 Task: Create a due date automation trigger when advanced on, on the monday after a card is due add checklist without checklist "Resume" at 11:00 AM.
Action: Mouse moved to (1075, 84)
Screenshot: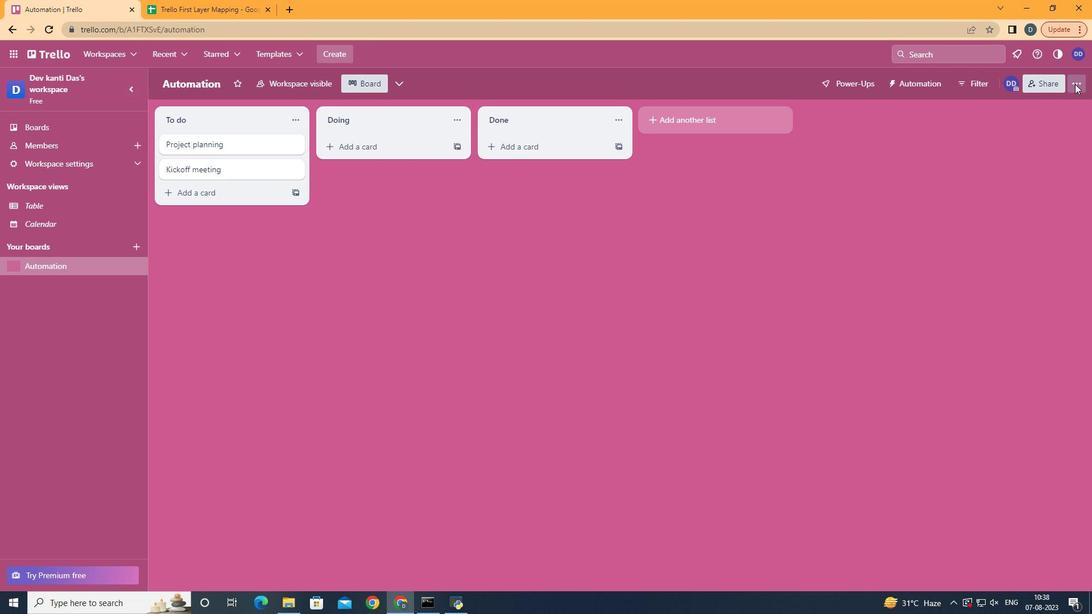 
Action: Mouse pressed left at (1075, 84)
Screenshot: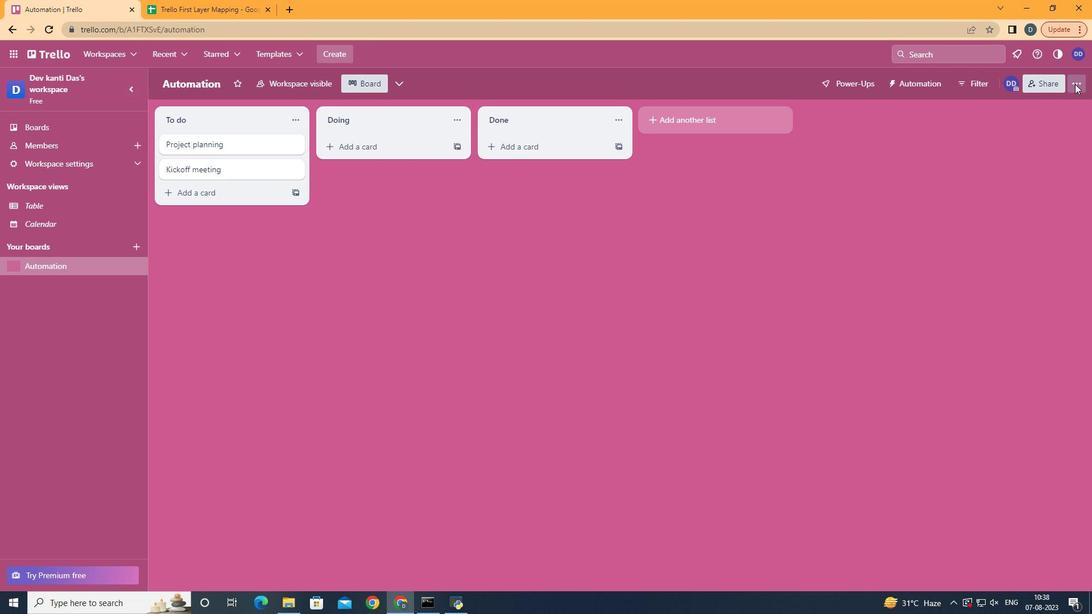 
Action: Mouse moved to (972, 244)
Screenshot: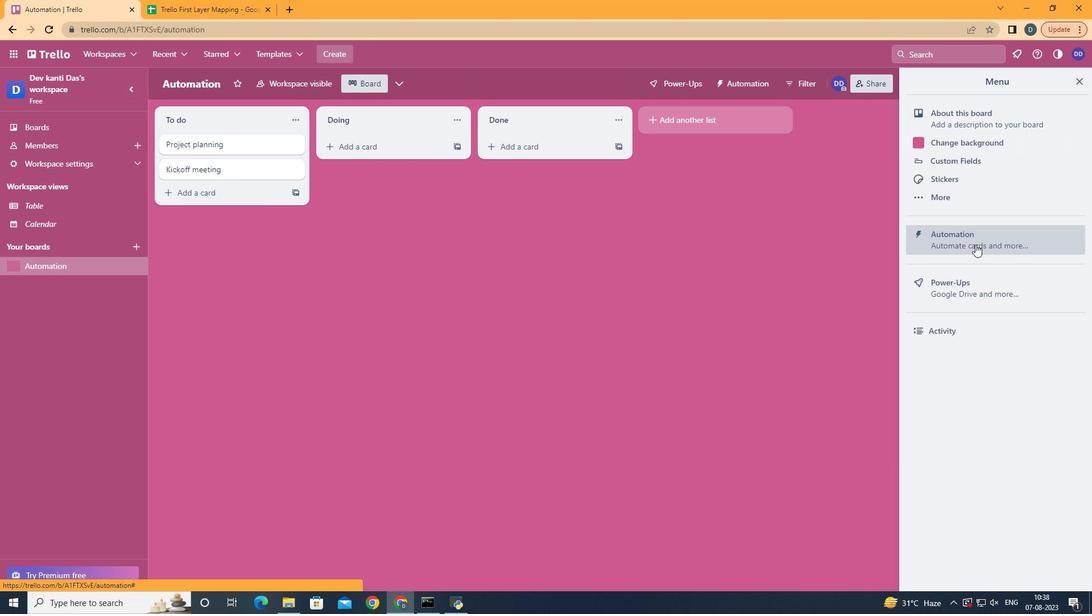 
Action: Mouse pressed left at (972, 244)
Screenshot: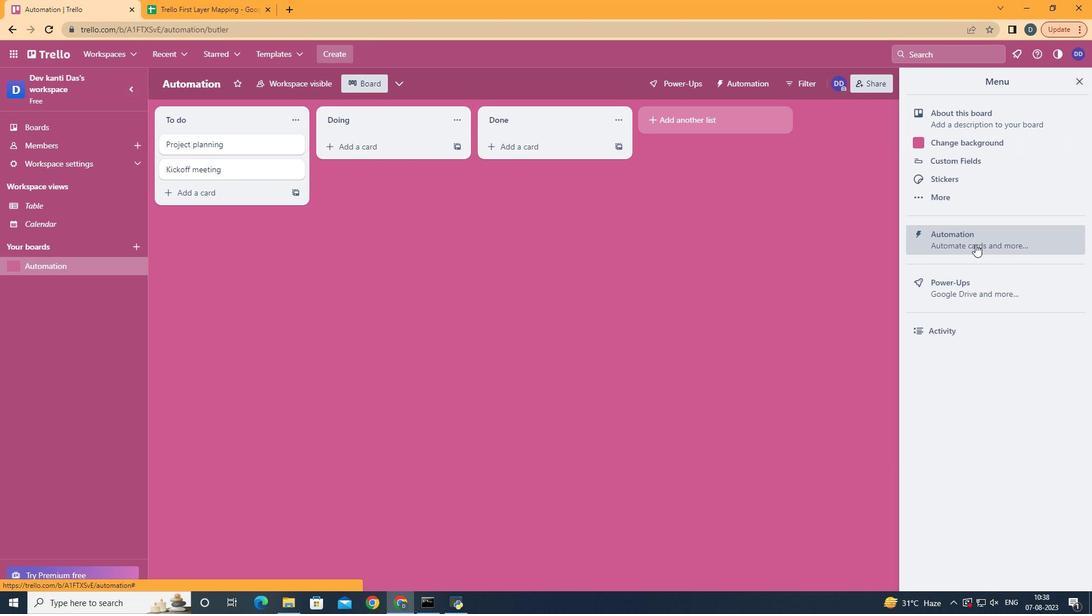 
Action: Mouse moved to (218, 236)
Screenshot: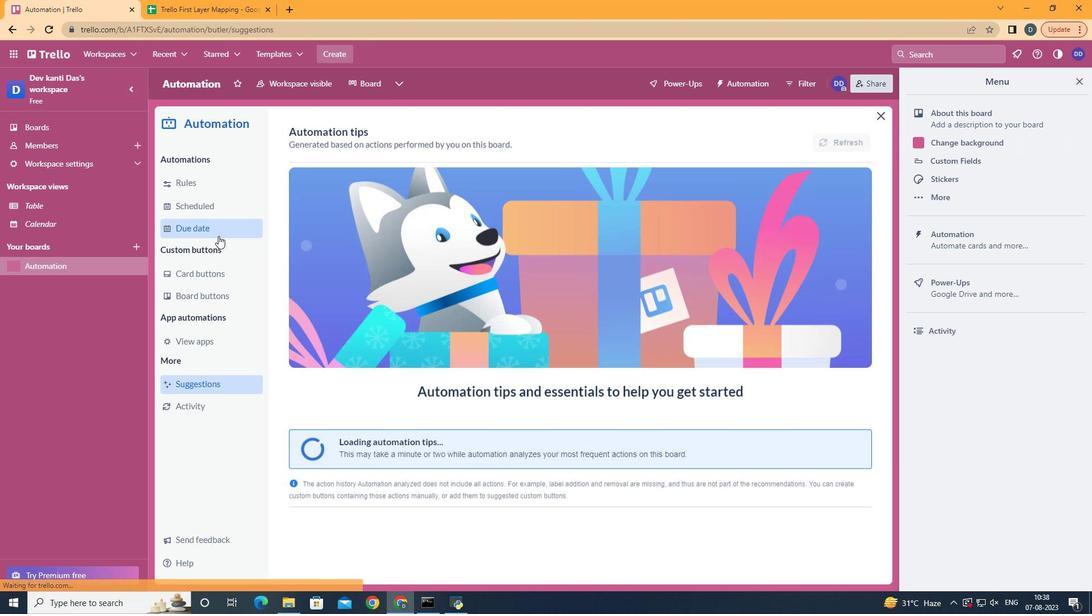 
Action: Mouse pressed left at (218, 236)
Screenshot: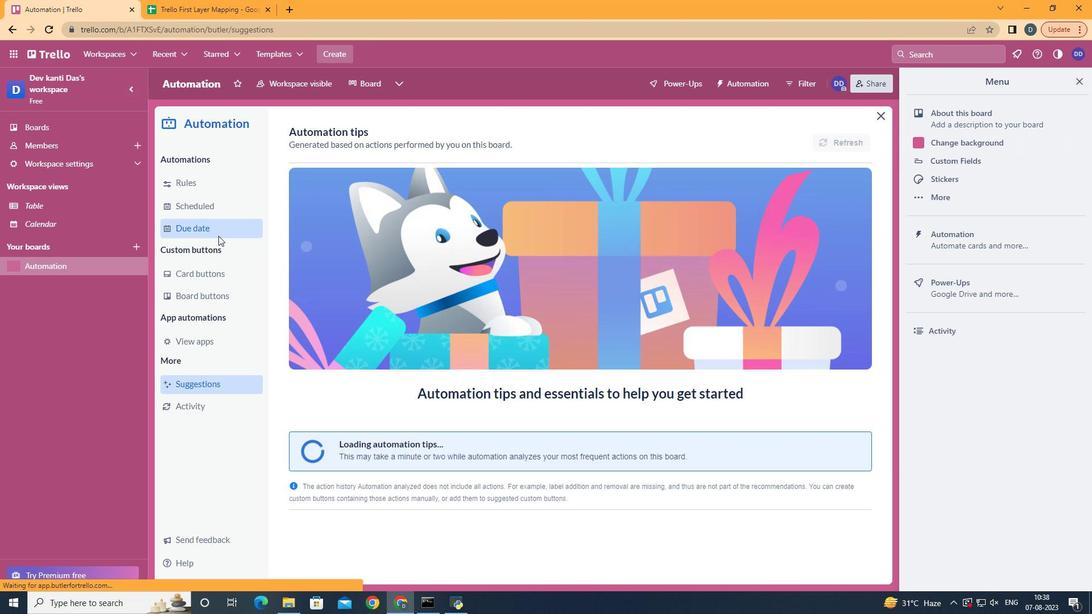 
Action: Mouse moved to (799, 136)
Screenshot: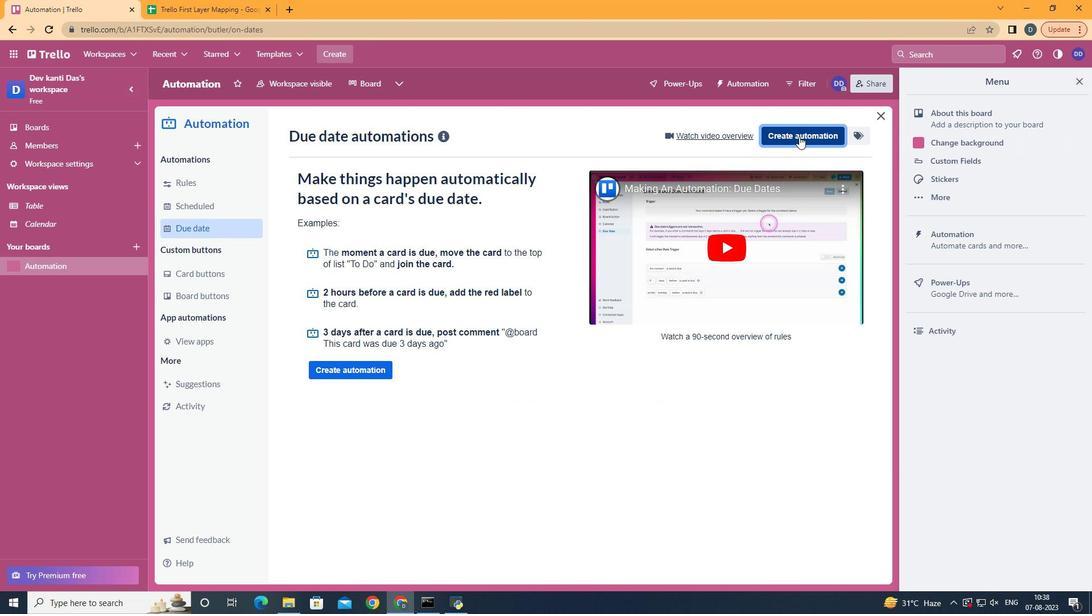 
Action: Mouse pressed left at (799, 136)
Screenshot: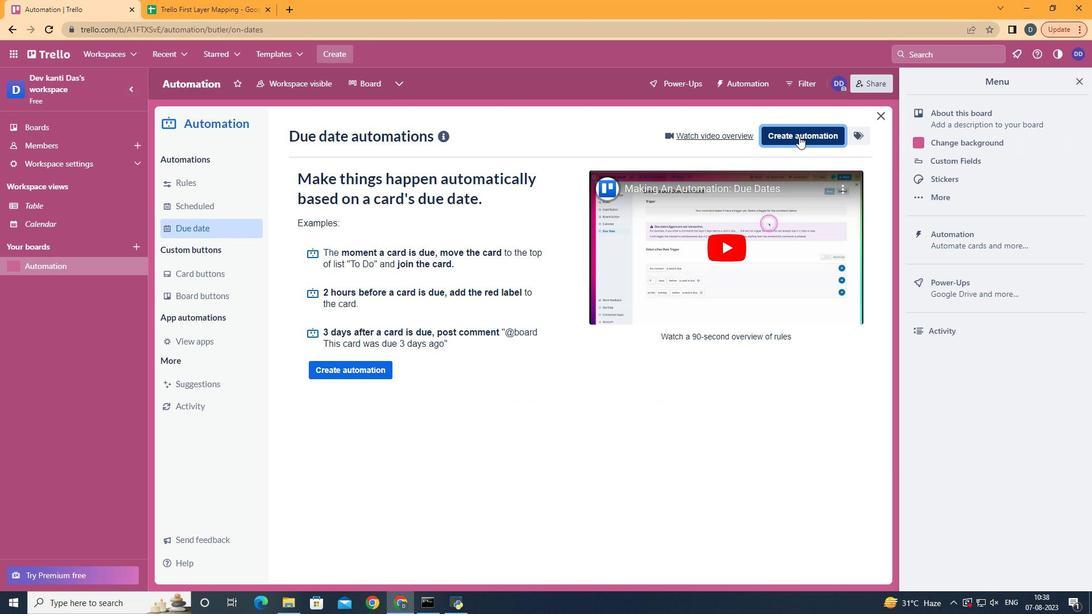 
Action: Mouse moved to (585, 246)
Screenshot: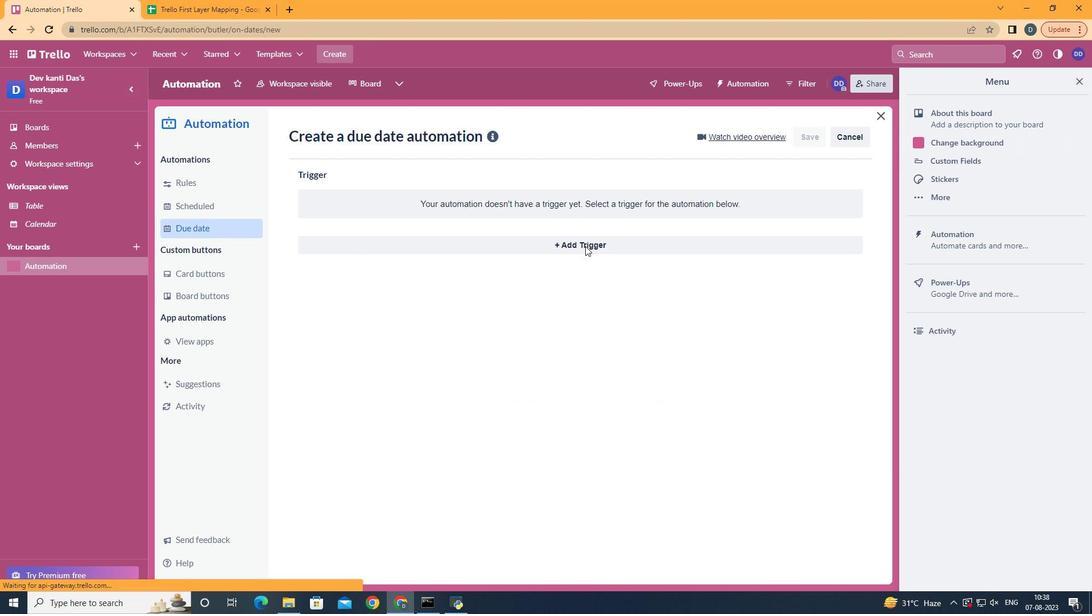 
Action: Mouse pressed left at (585, 246)
Screenshot: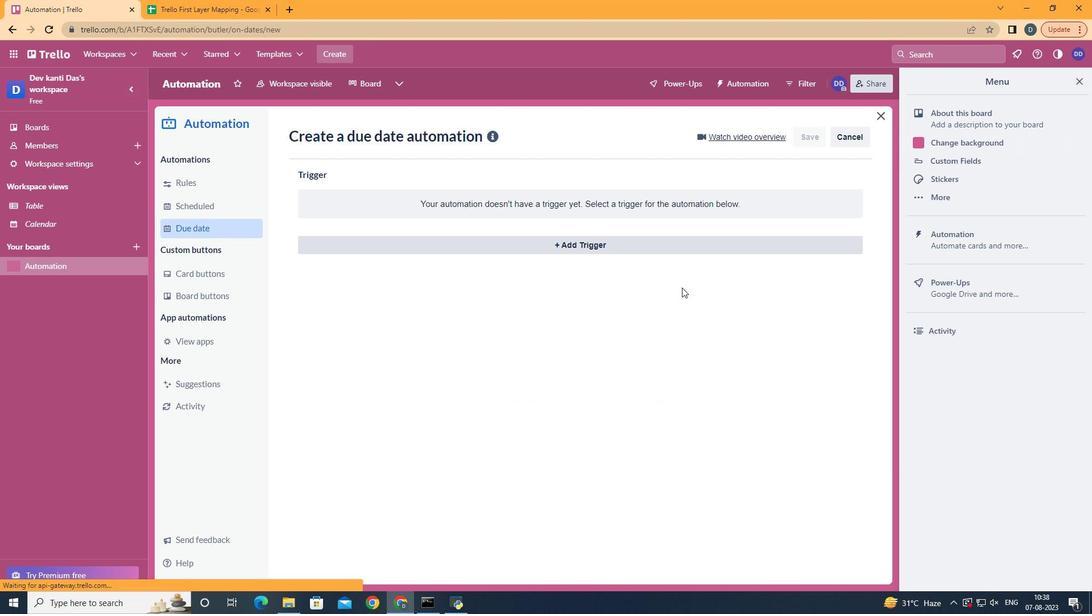 
Action: Mouse moved to (363, 296)
Screenshot: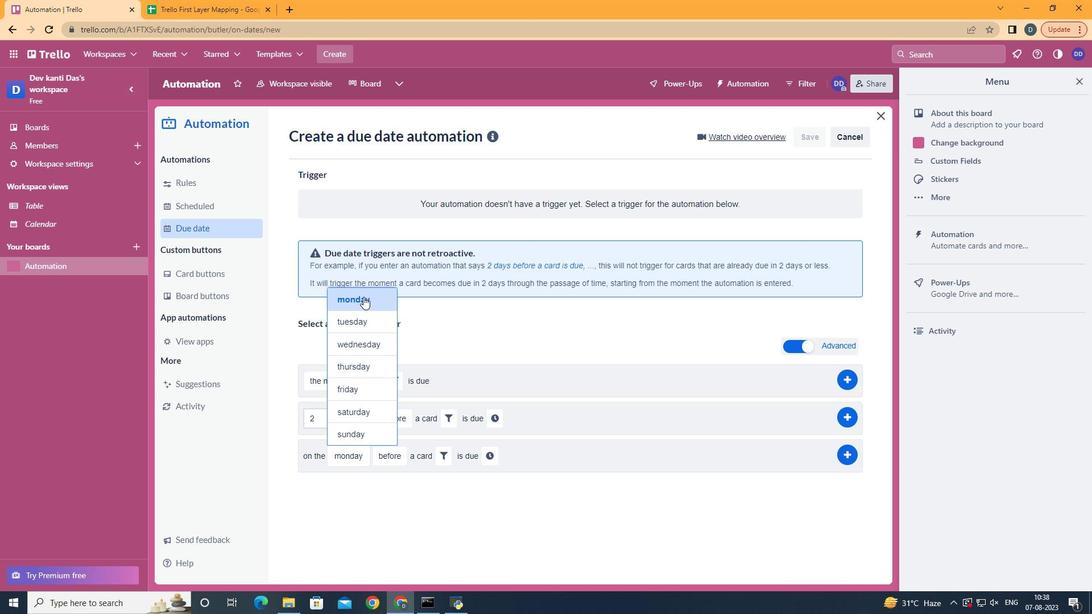 
Action: Mouse pressed left at (363, 296)
Screenshot: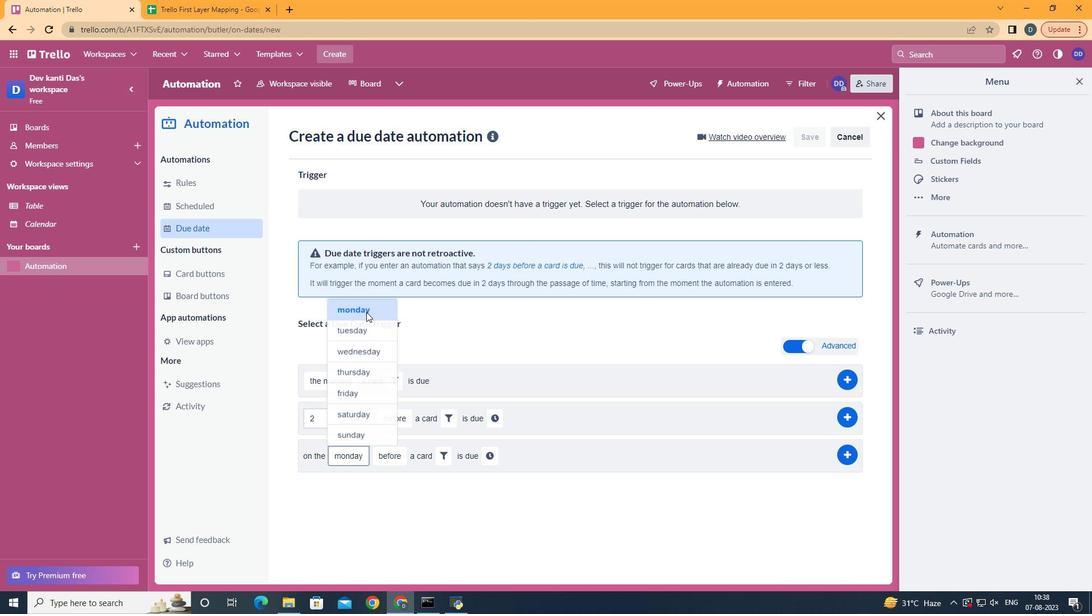 
Action: Mouse moved to (398, 501)
Screenshot: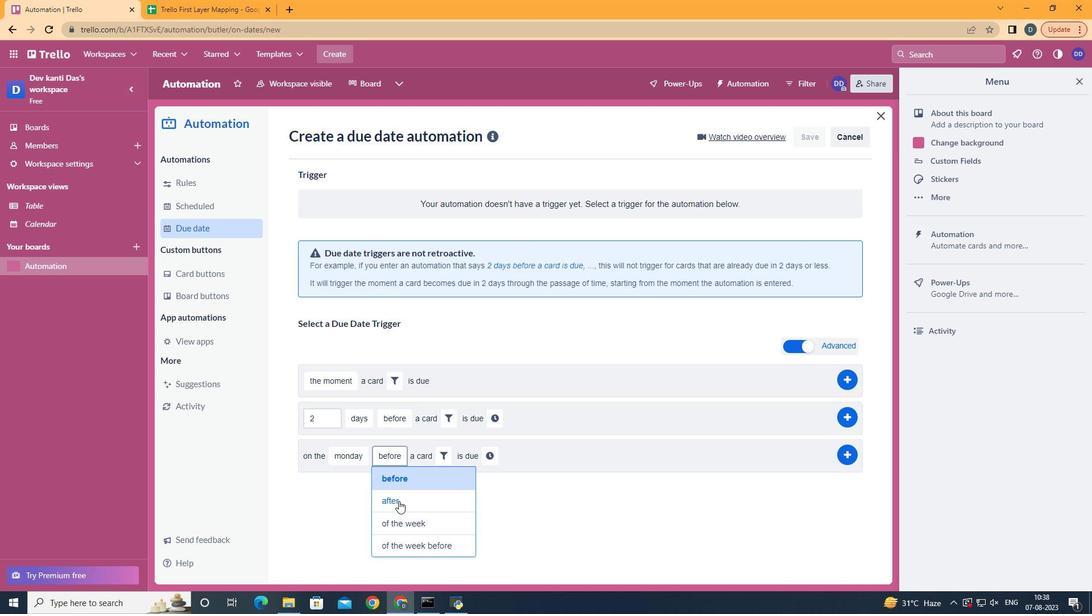 
Action: Mouse pressed left at (398, 501)
Screenshot: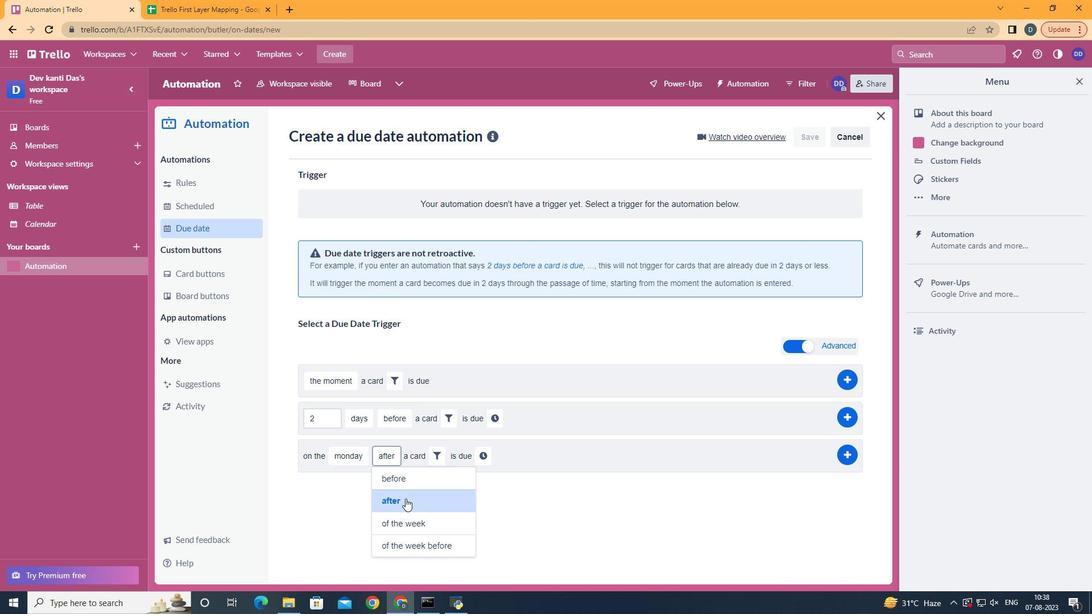 
Action: Mouse moved to (444, 463)
Screenshot: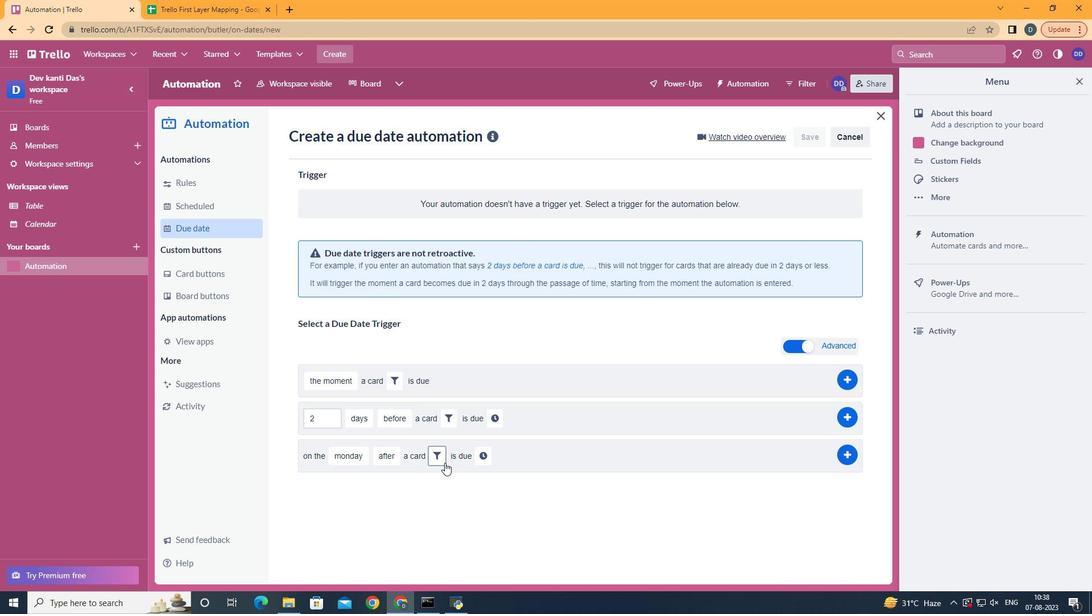 
Action: Mouse pressed left at (444, 463)
Screenshot: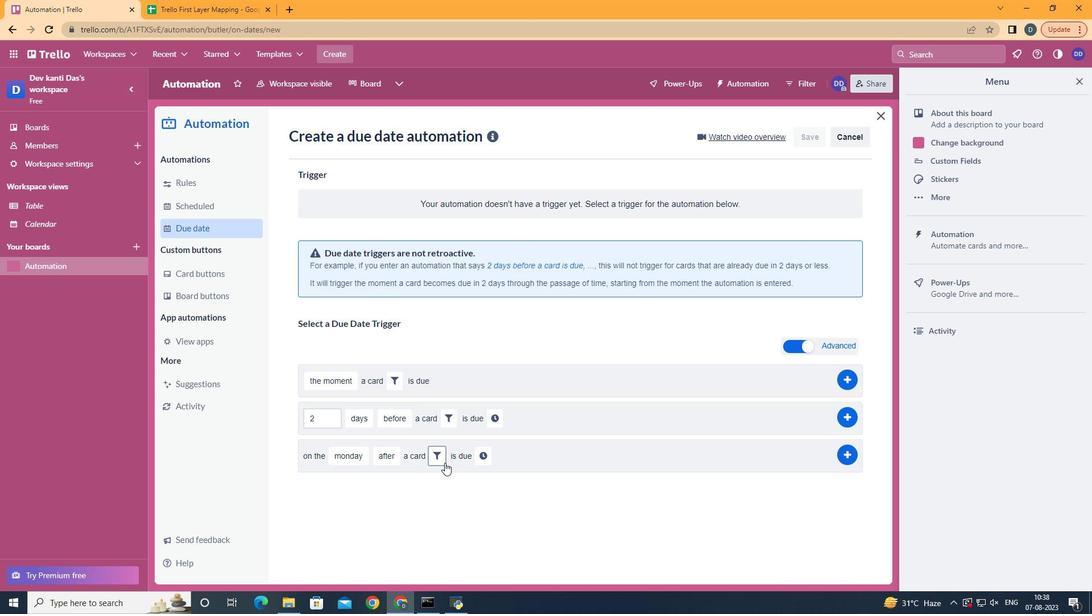 
Action: Mouse moved to (546, 496)
Screenshot: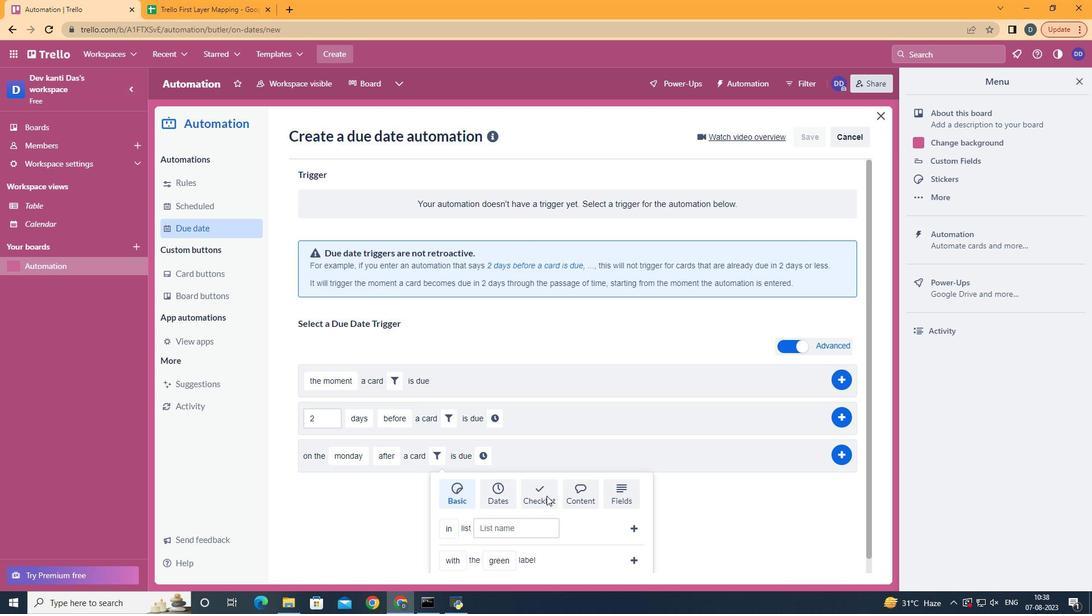
Action: Mouse pressed left at (546, 496)
Screenshot: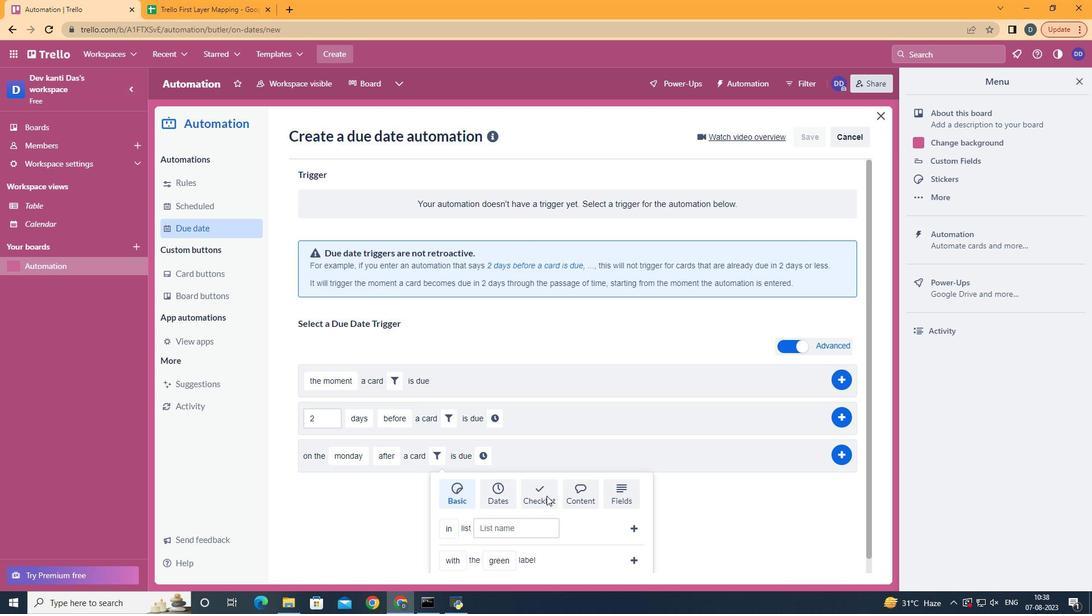 
Action: Mouse moved to (522, 467)
Screenshot: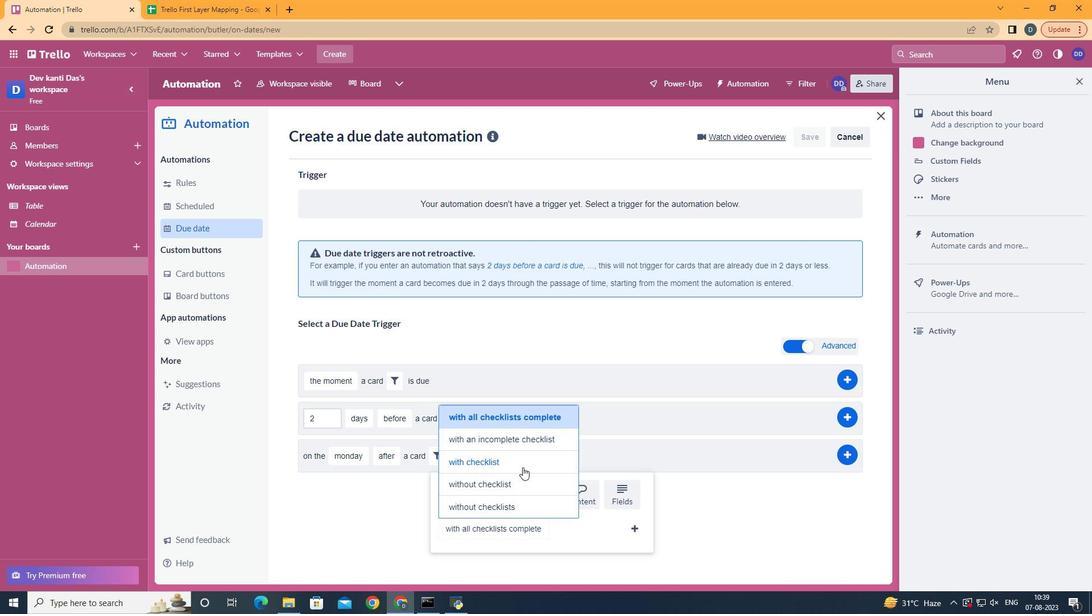 
Action: Mouse pressed left at (522, 467)
Screenshot: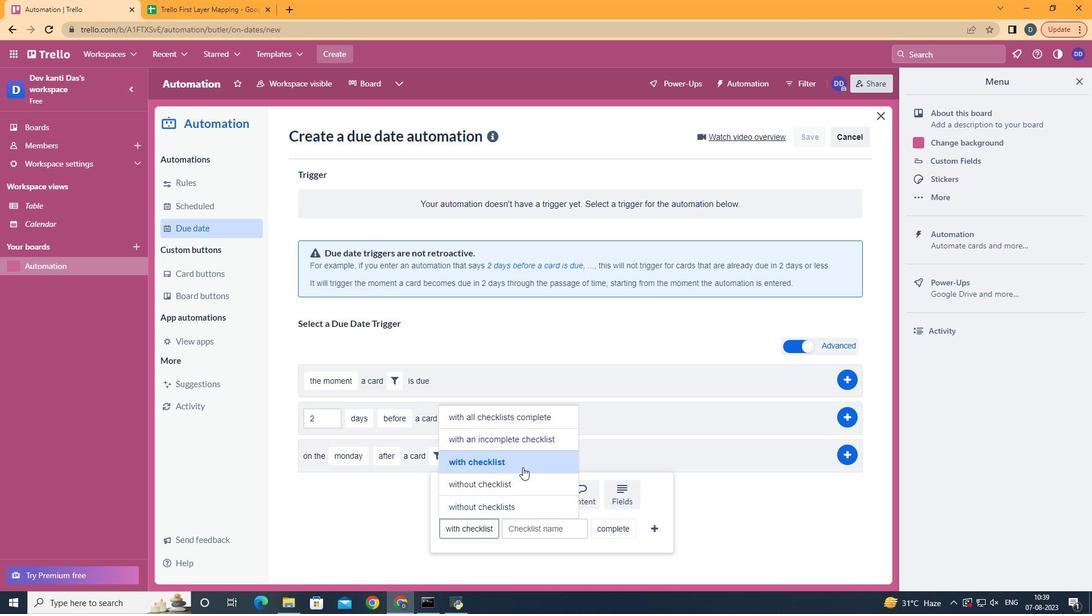 
Action: Mouse moved to (483, 477)
Screenshot: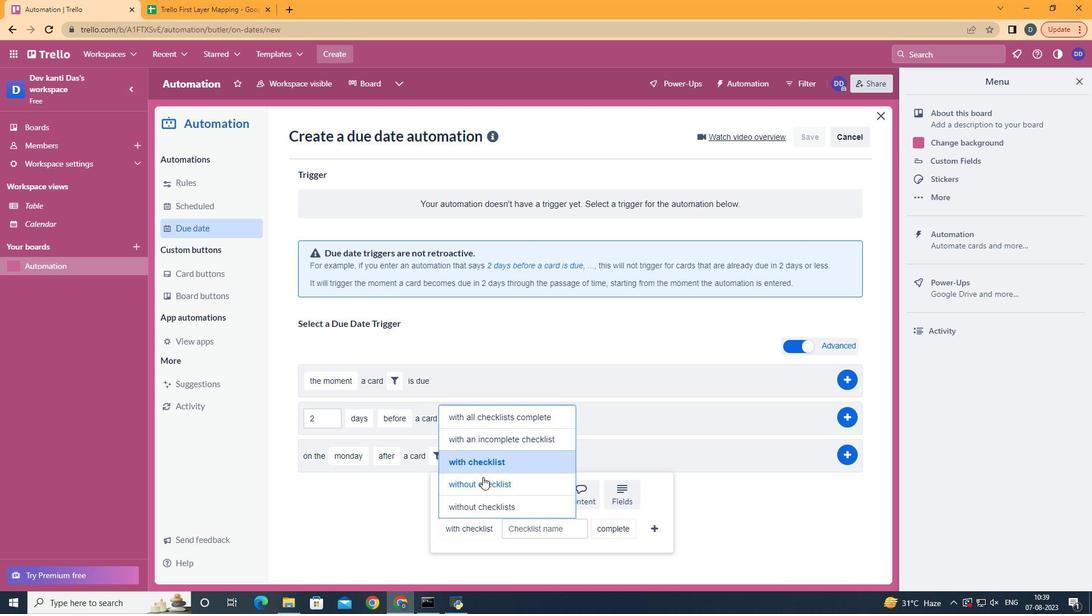 
Action: Mouse pressed left at (483, 477)
Screenshot: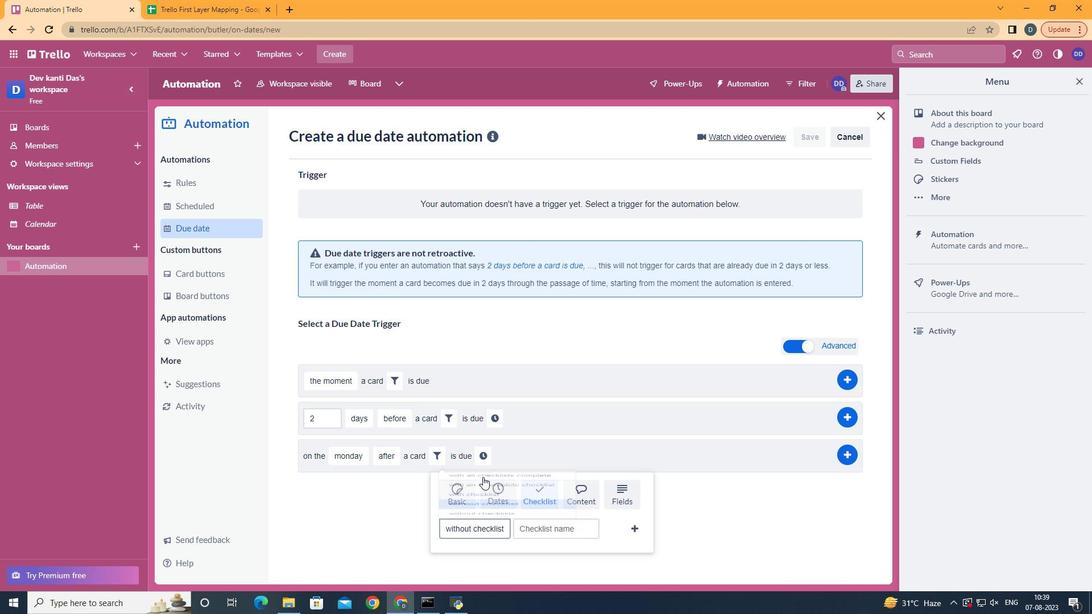 
Action: Mouse moved to (538, 526)
Screenshot: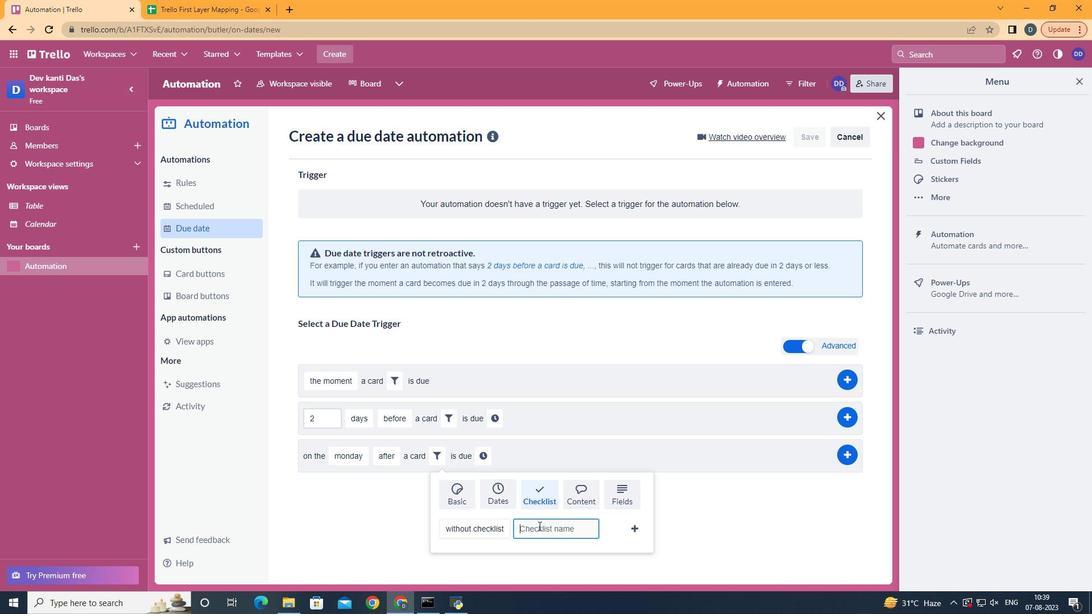 
Action: Mouse pressed left at (538, 526)
Screenshot: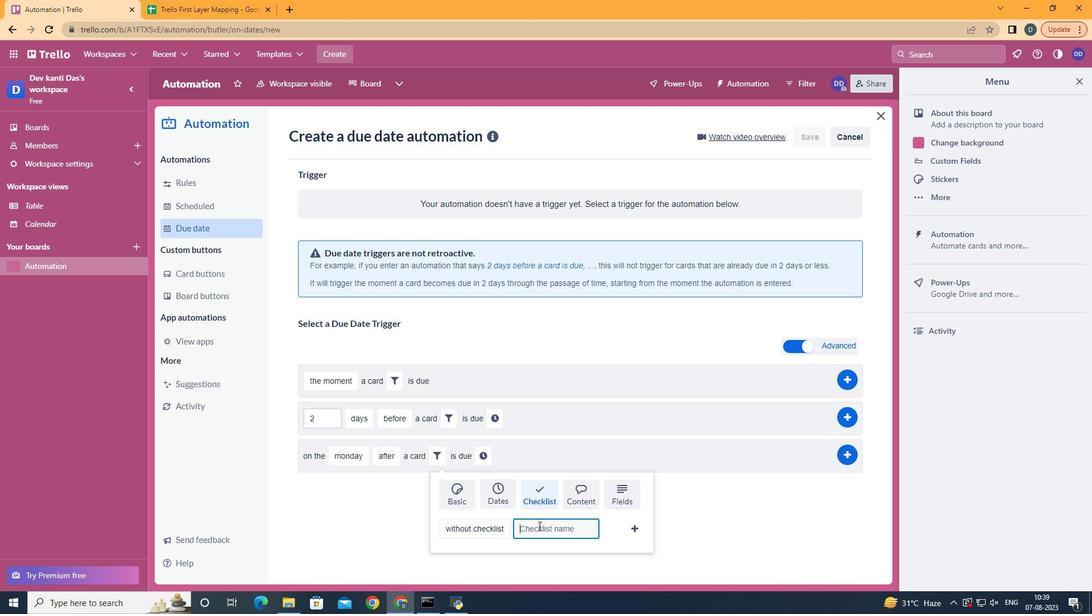 
Action: Key pressed <Key.shift>Resume
Screenshot: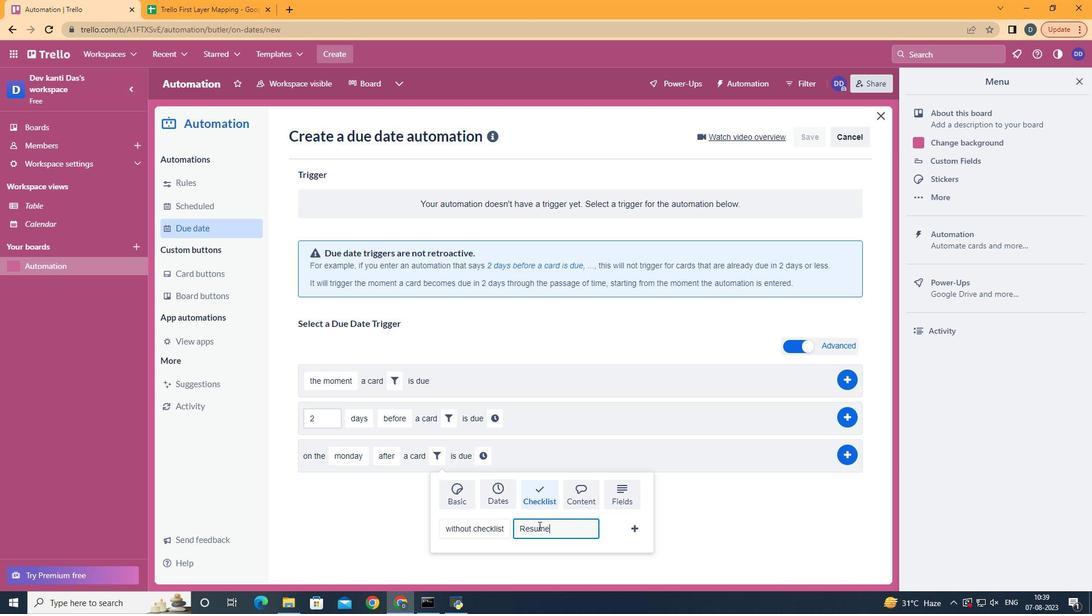 
Action: Mouse moved to (642, 531)
Screenshot: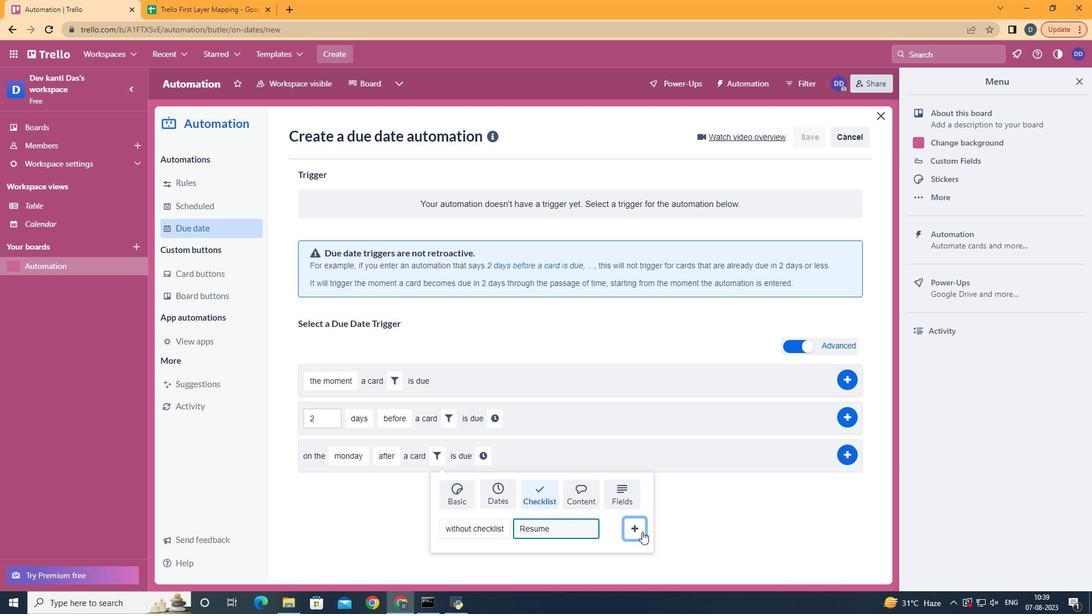
Action: Mouse pressed left at (642, 531)
Screenshot: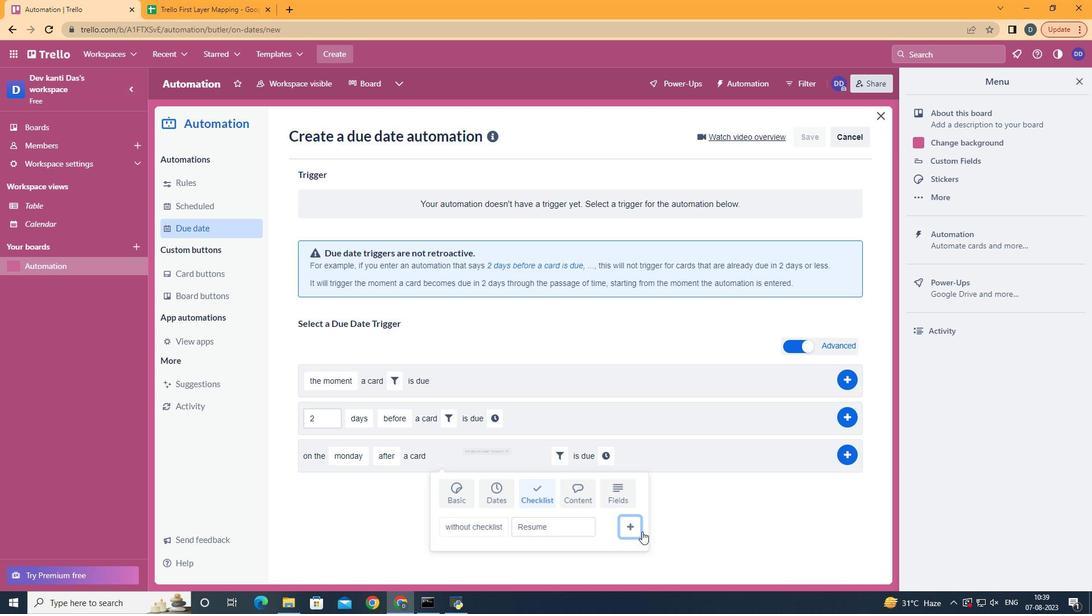 
Action: Mouse moved to (608, 457)
Screenshot: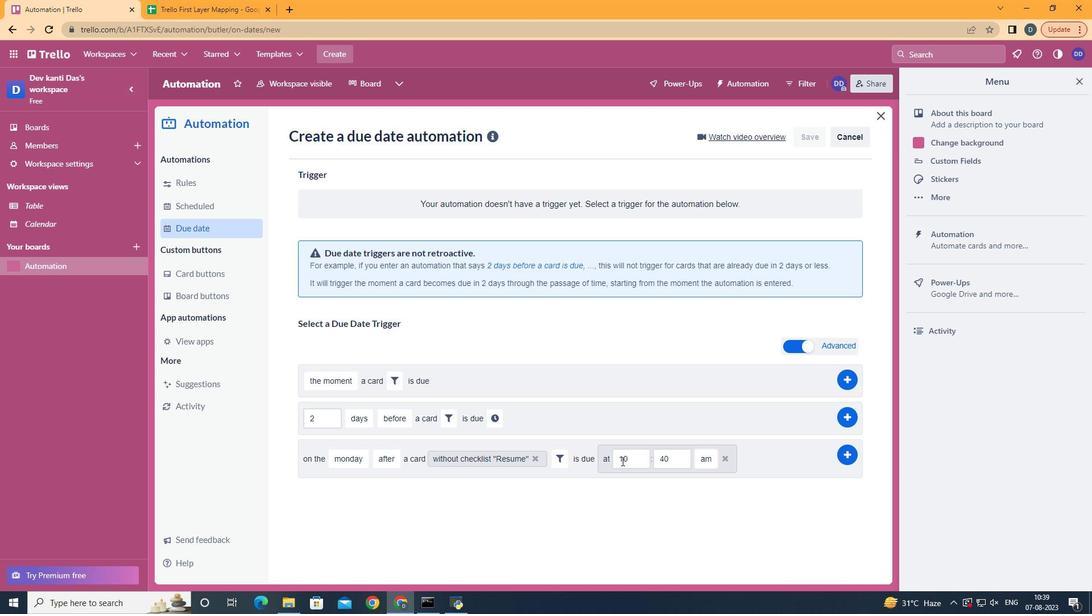 
Action: Mouse pressed left at (608, 457)
Screenshot: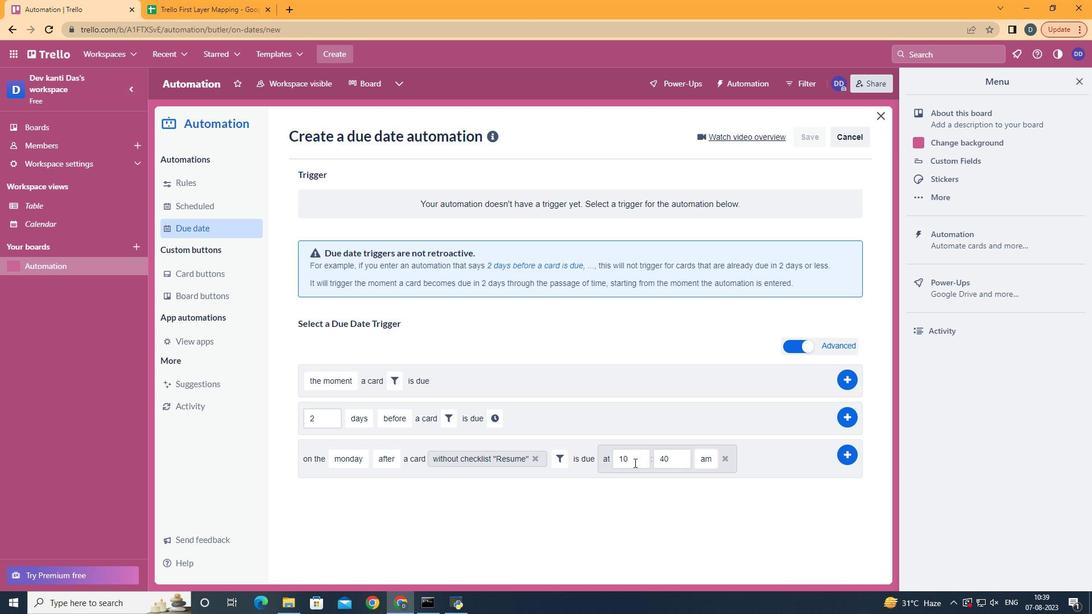 
Action: Mouse moved to (636, 463)
Screenshot: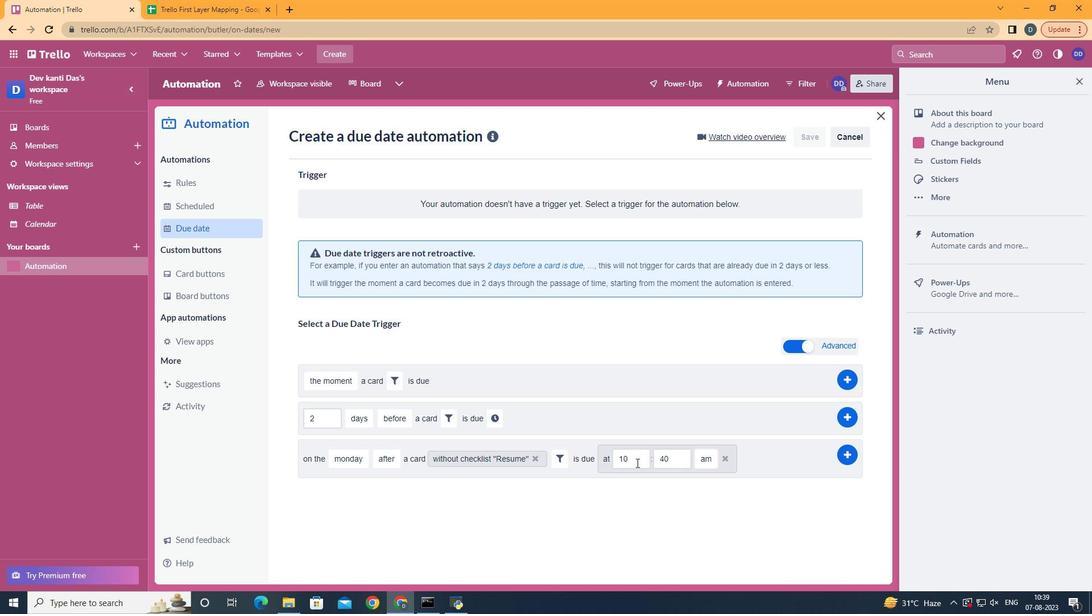 
Action: Mouse pressed left at (636, 463)
Screenshot: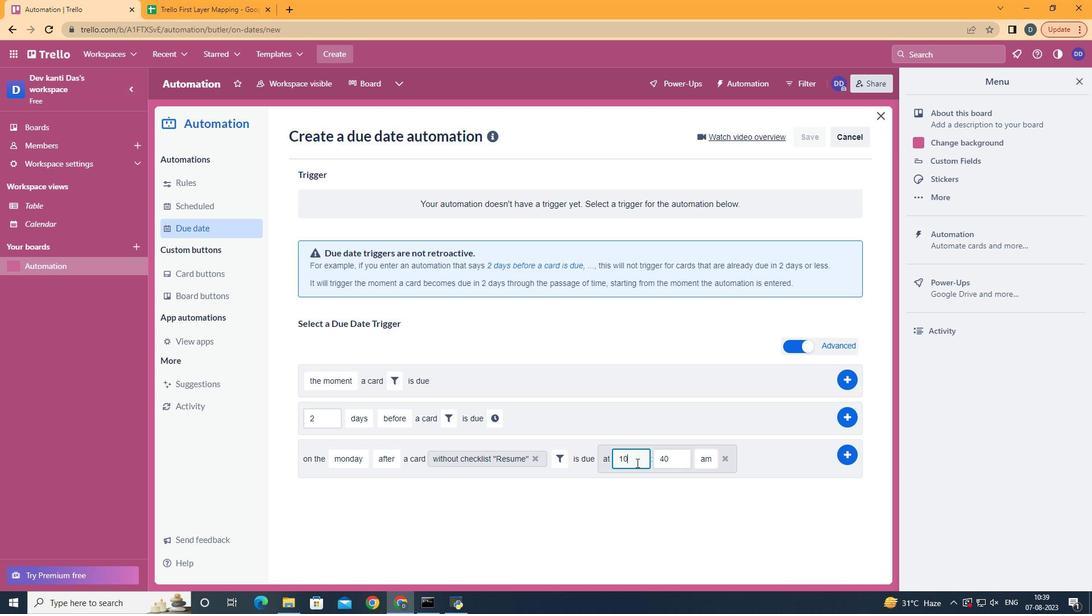 
Action: Mouse moved to (636, 463)
Screenshot: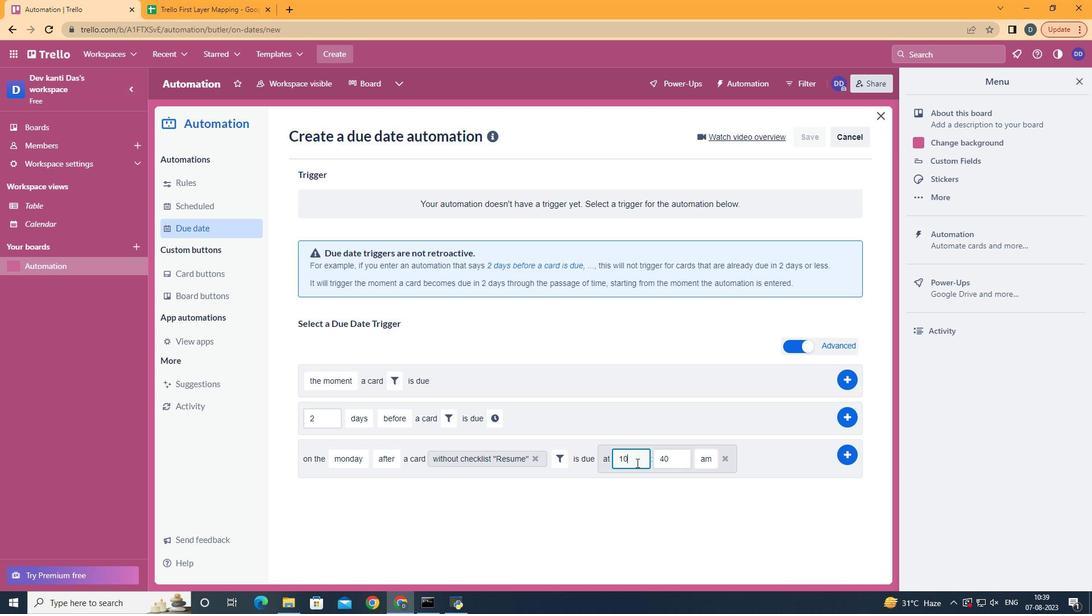 
Action: Key pressed <Key.backspace>1
Screenshot: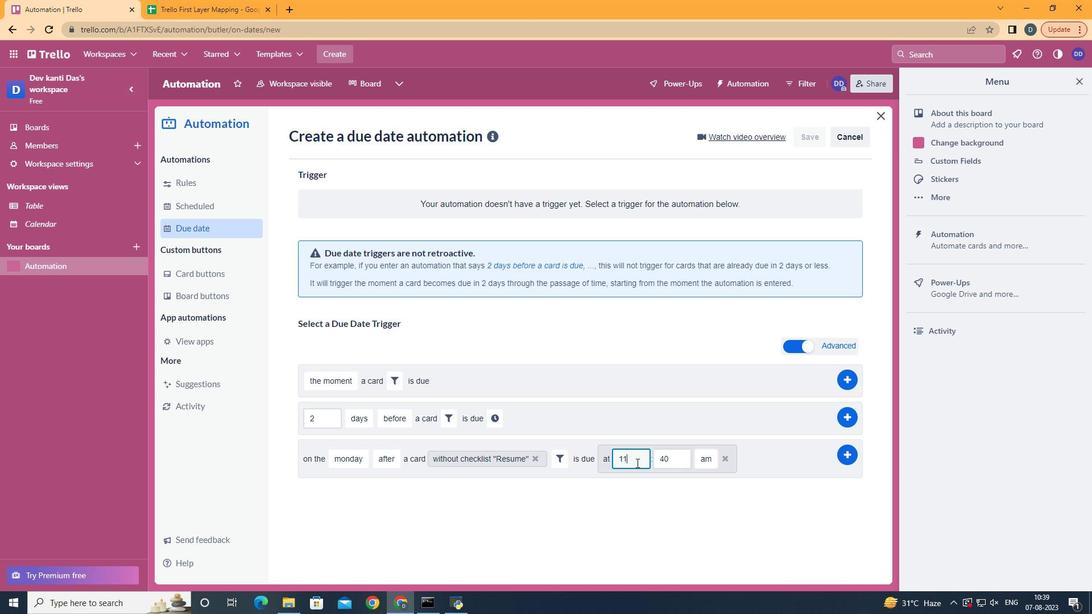 
Action: Mouse moved to (674, 459)
Screenshot: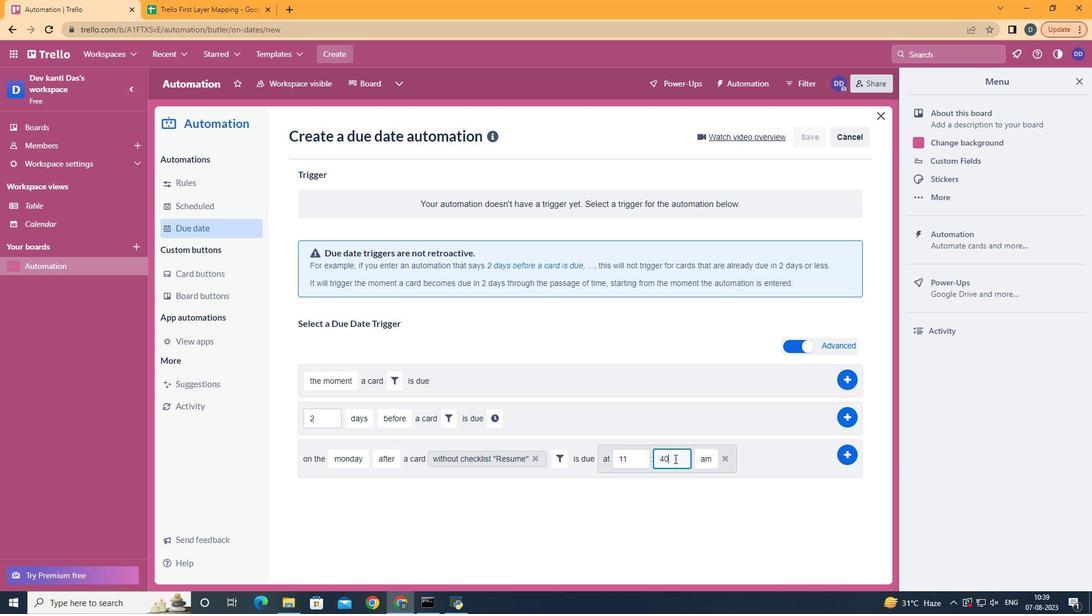 
Action: Mouse pressed left at (674, 459)
Screenshot: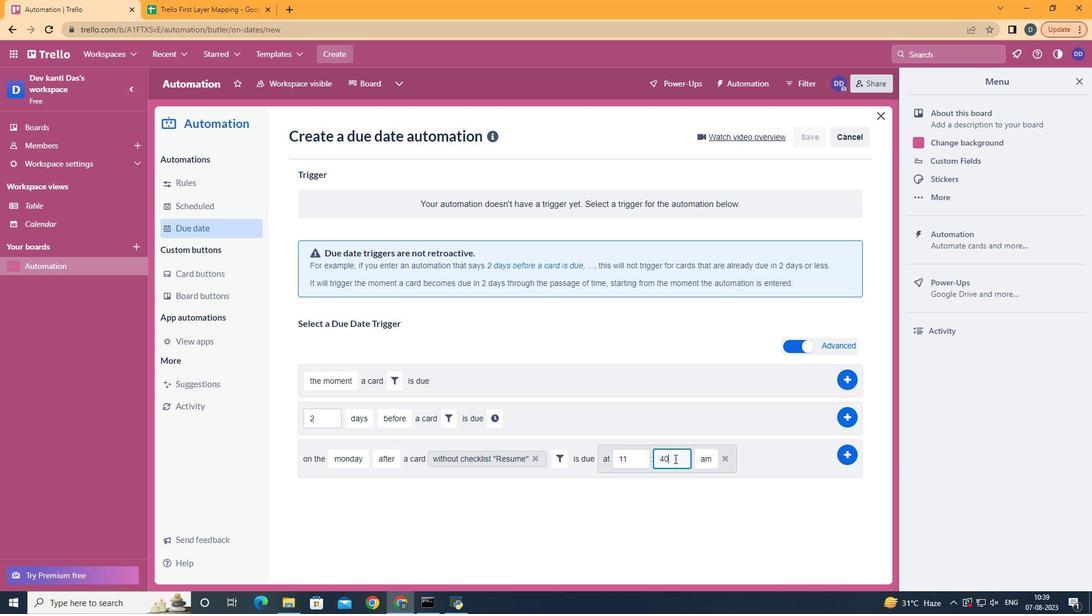 
Action: Key pressed <Key.backspace>
Screenshot: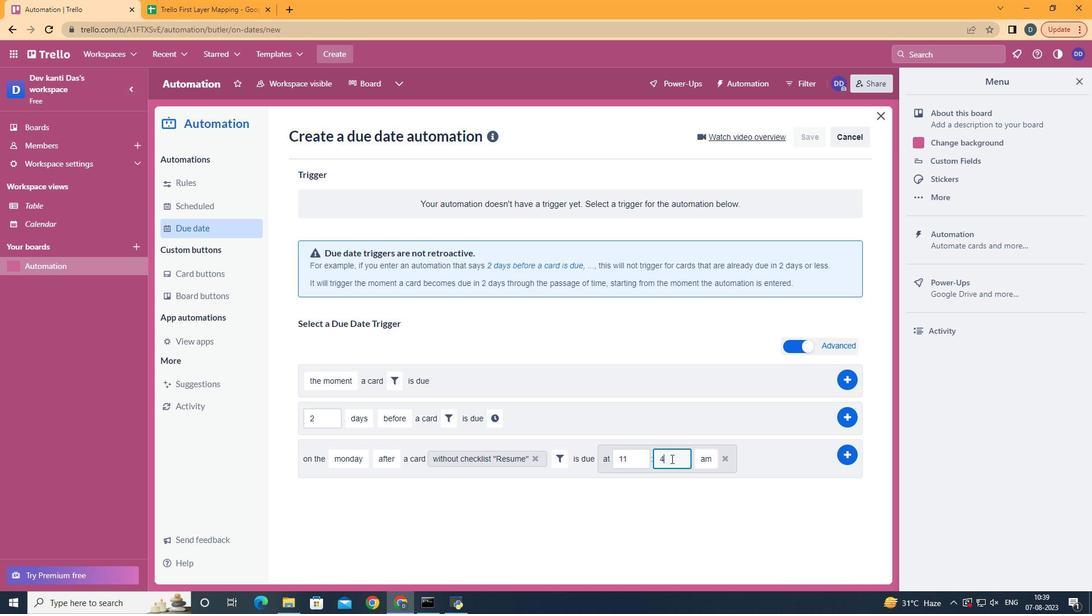 
Action: Mouse moved to (671, 459)
Screenshot: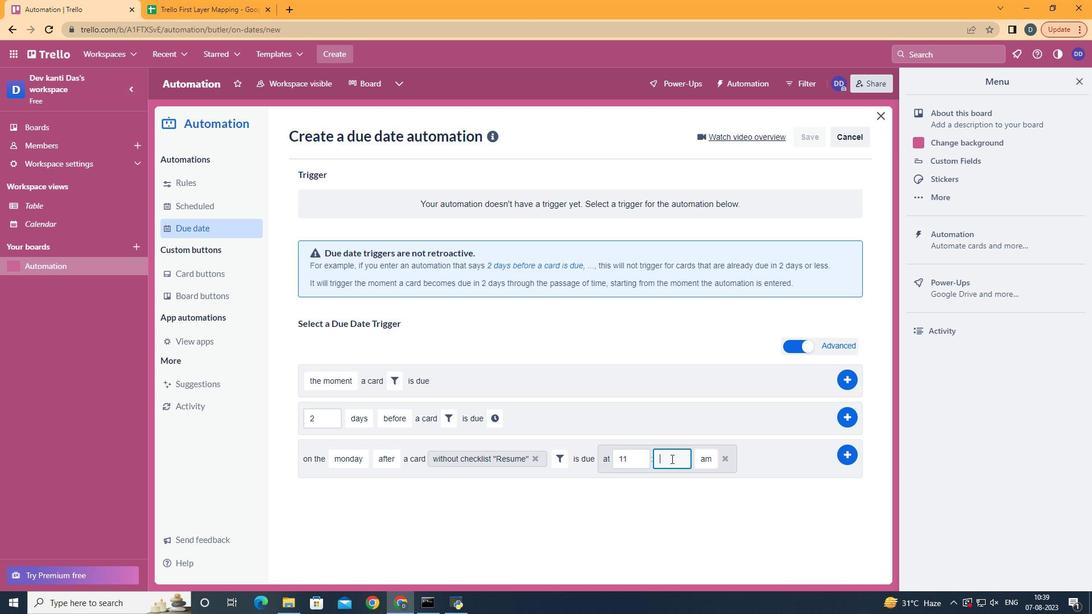 
Action: Key pressed <Key.backspace>00
Screenshot: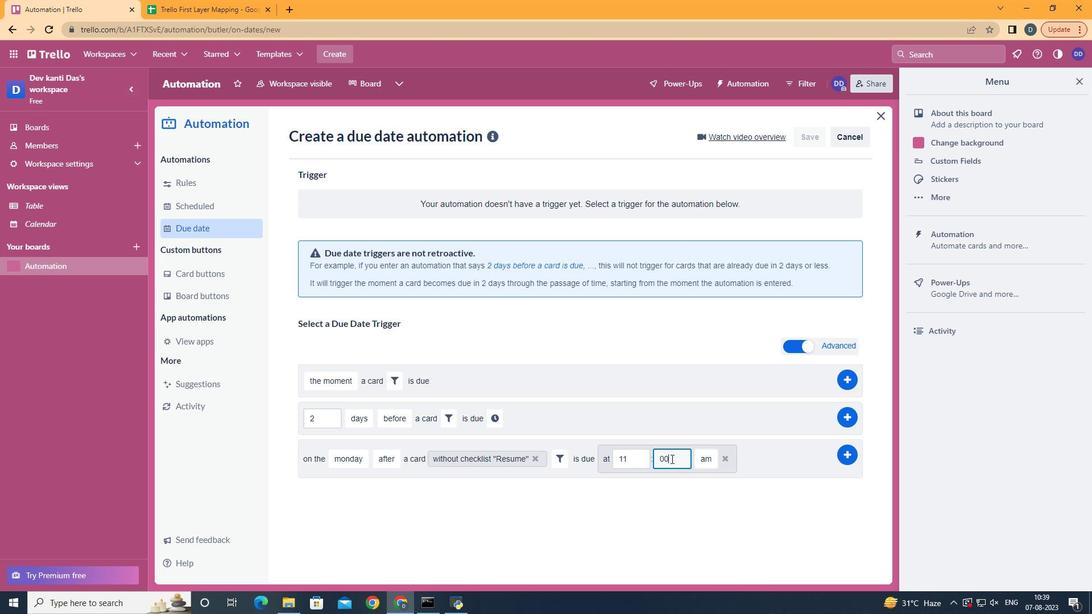 
Action: Mouse moved to (840, 450)
Screenshot: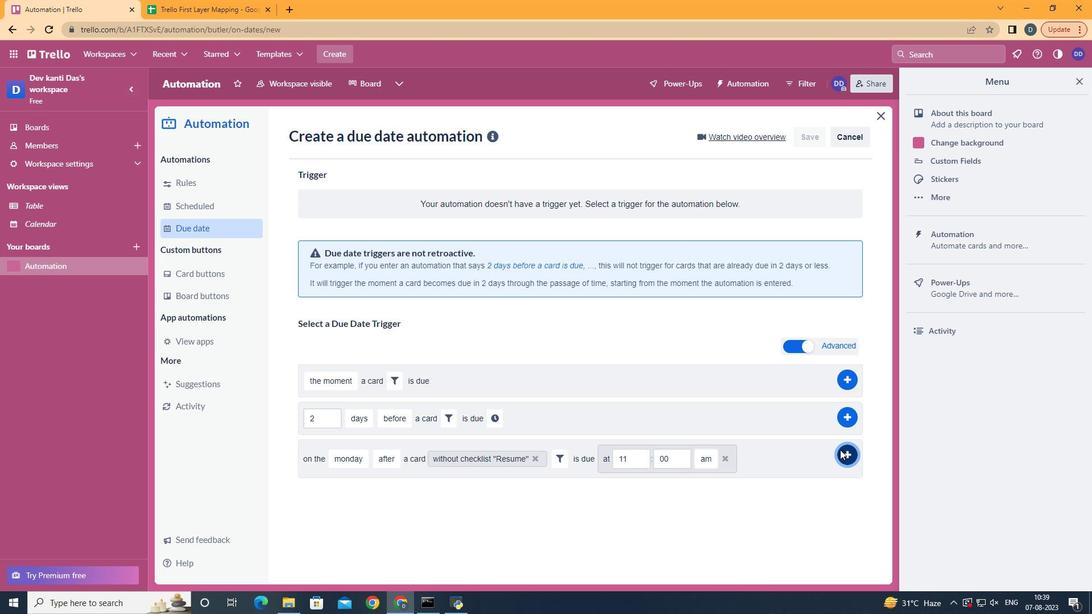 
Action: Mouse pressed left at (840, 450)
Screenshot: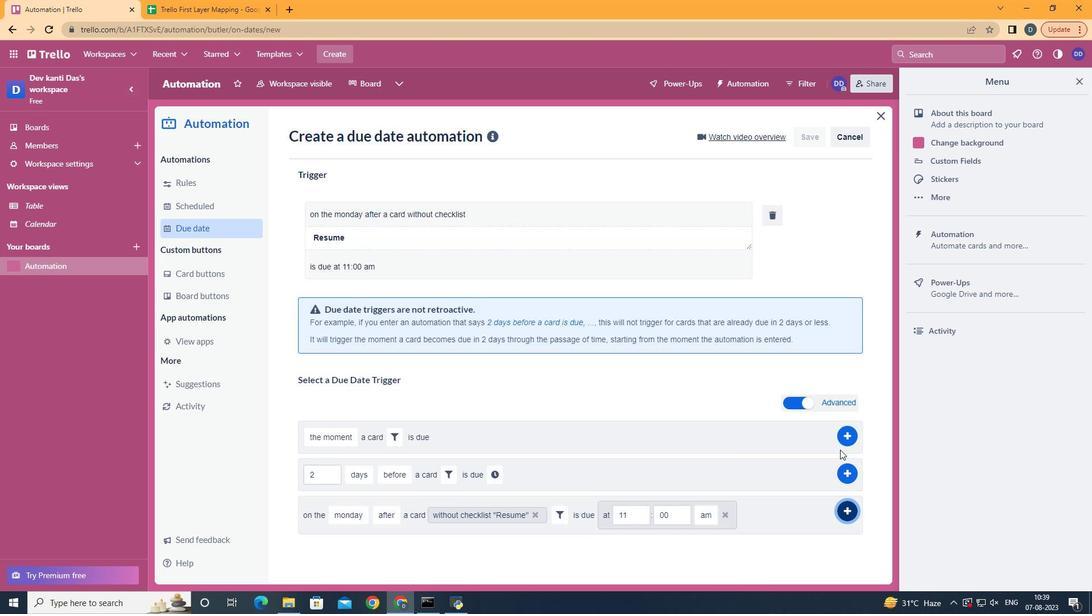 
Action: Mouse moved to (463, 193)
Screenshot: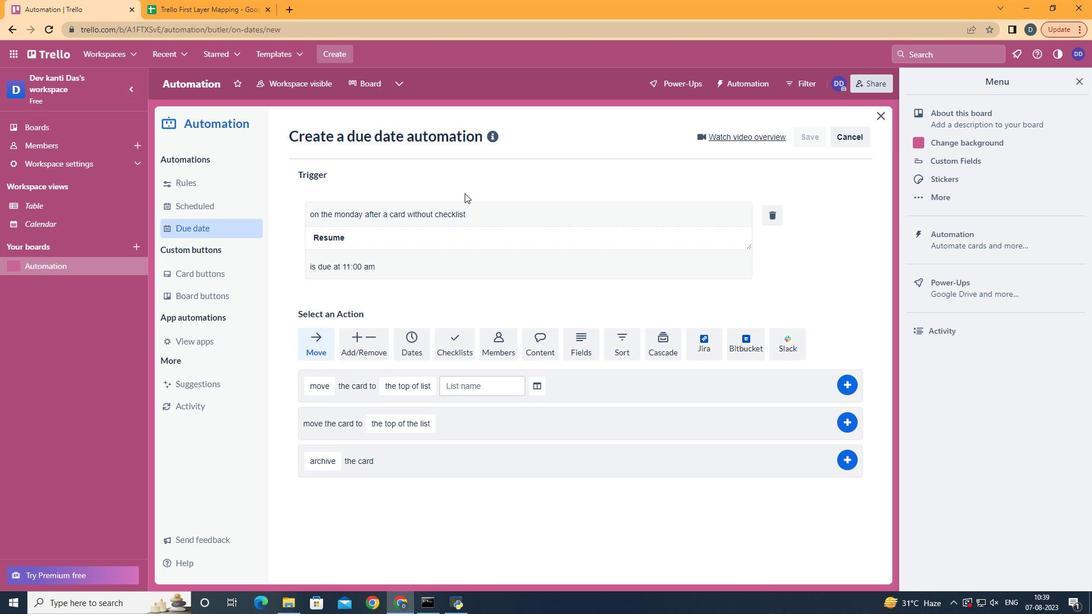 
